 Task: Learn more about a career.
Action: Mouse moved to (638, 90)
Screenshot: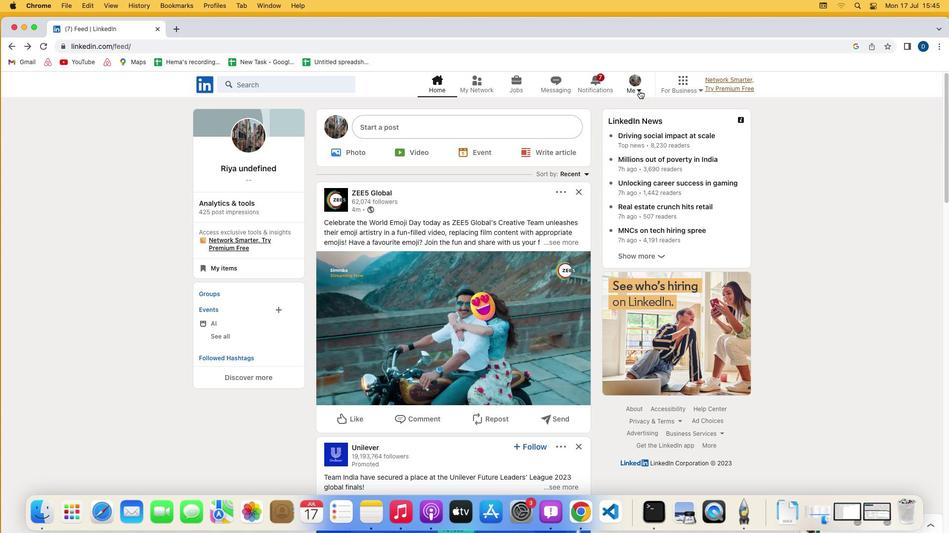 
Action: Mouse pressed left at (638, 90)
Screenshot: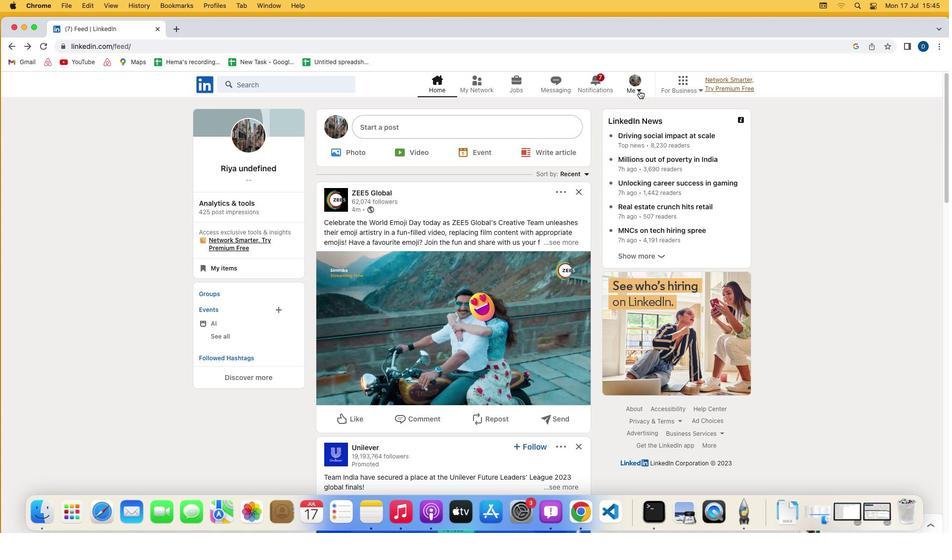 
Action: Mouse moved to (639, 90)
Screenshot: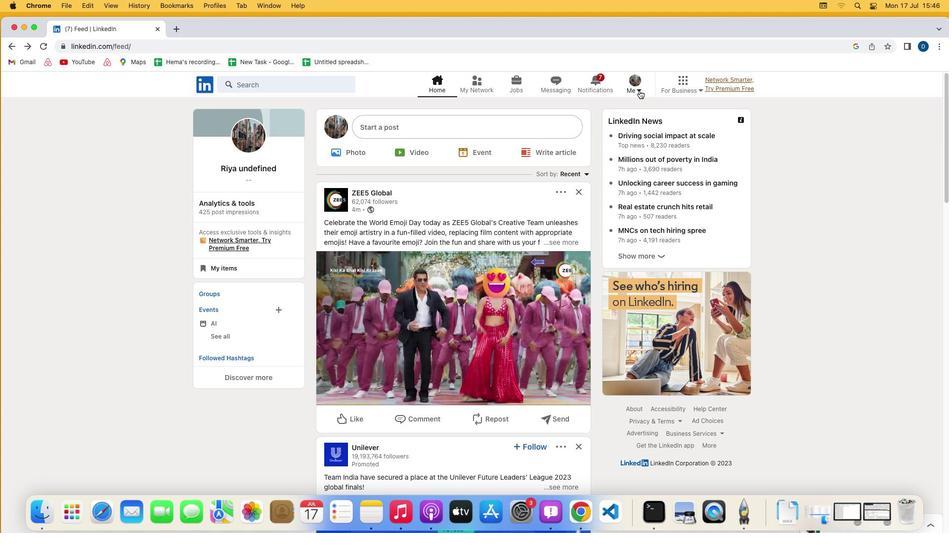 
Action: Mouse pressed left at (639, 90)
Screenshot: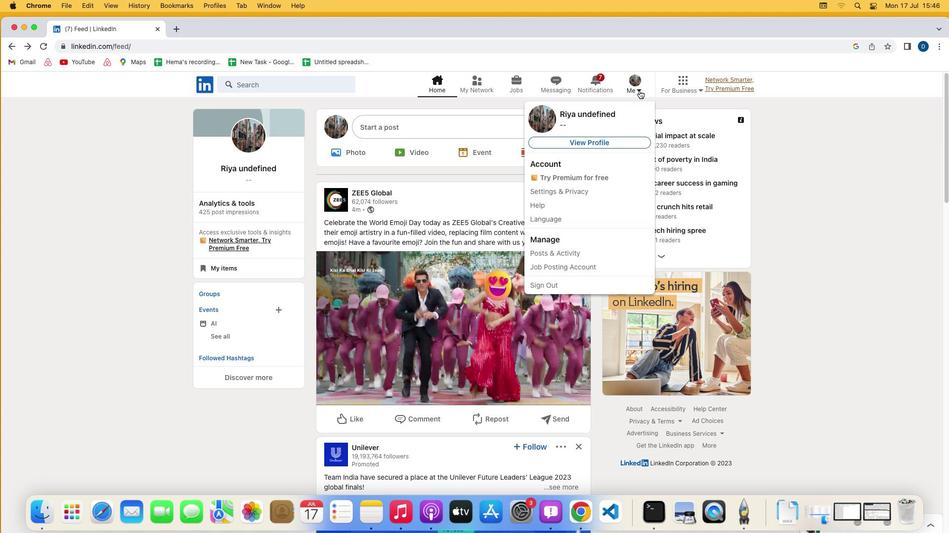 
Action: Mouse moved to (563, 191)
Screenshot: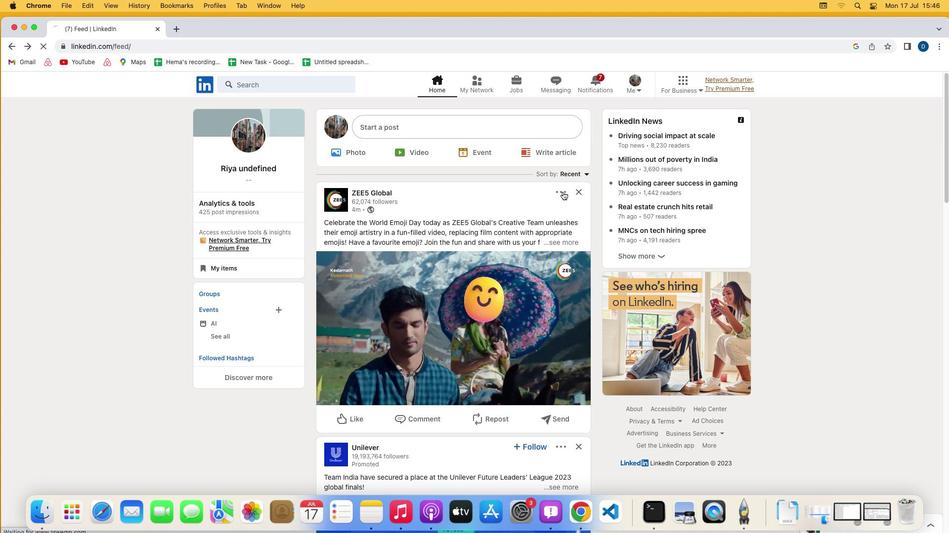 
Action: Mouse pressed left at (563, 191)
Screenshot: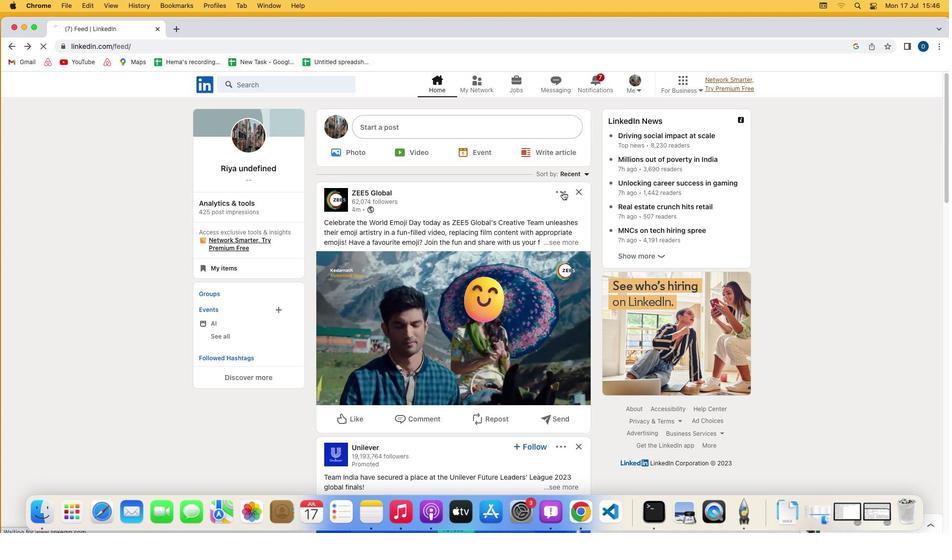 
Action: Mouse moved to (430, 315)
Screenshot: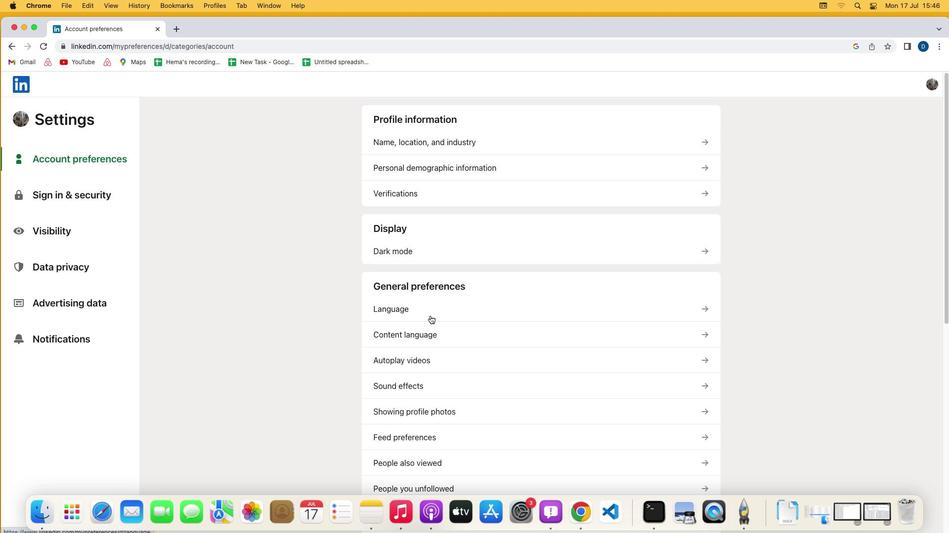 
Action: Mouse scrolled (430, 315) with delta (0, 0)
Screenshot: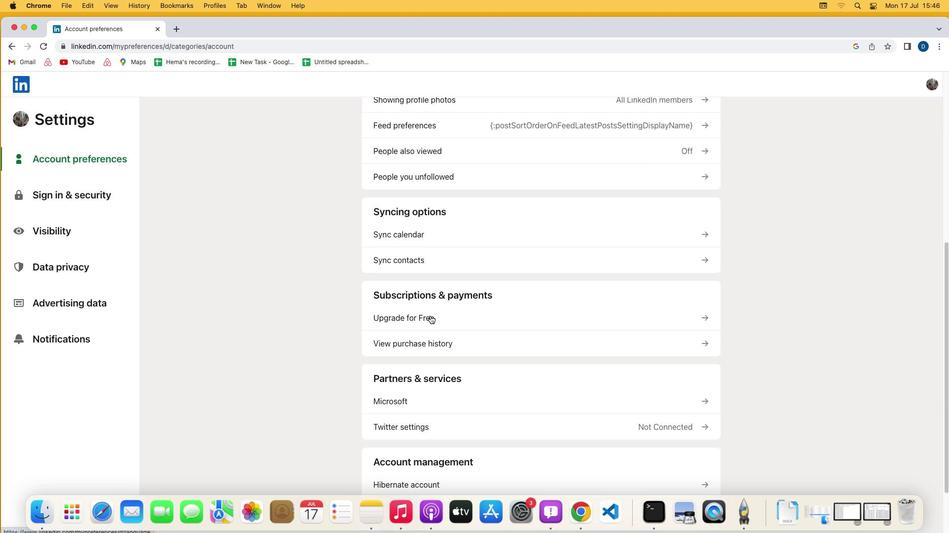 
Action: Mouse scrolled (430, 315) with delta (0, 0)
Screenshot: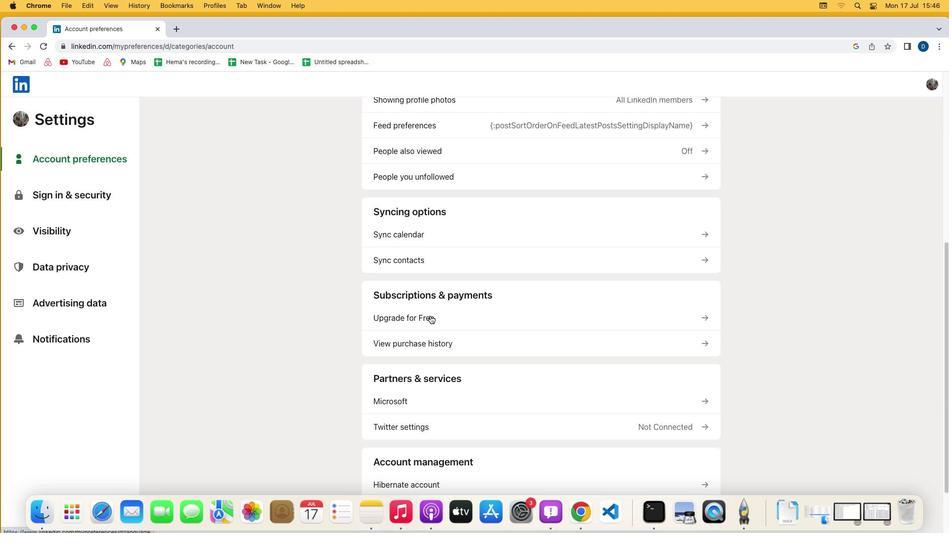 
Action: Mouse scrolled (430, 315) with delta (0, -1)
Screenshot: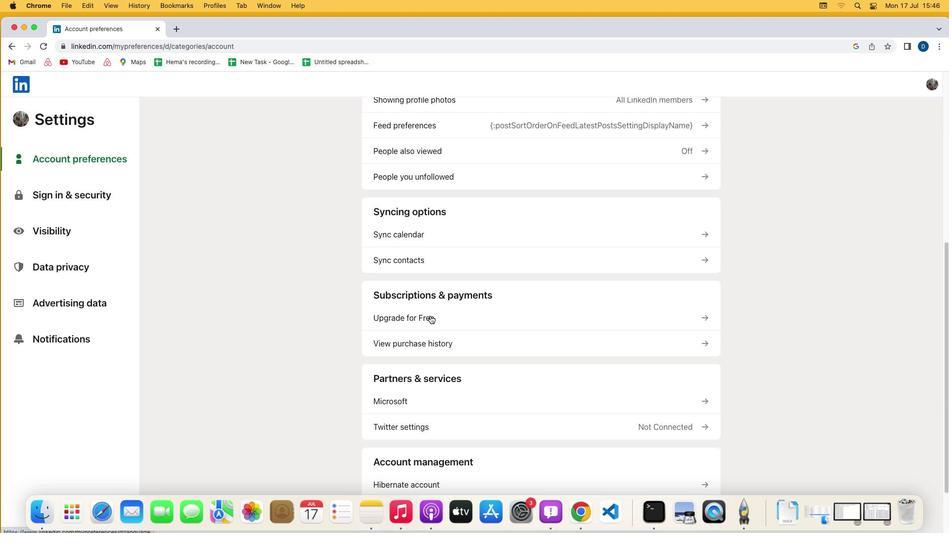
Action: Mouse scrolled (430, 315) with delta (0, -2)
Screenshot: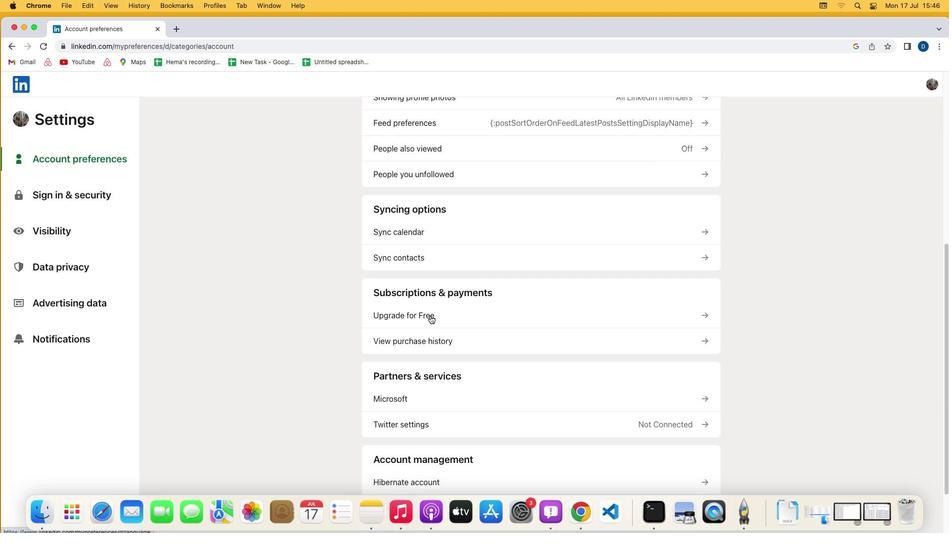 
Action: Mouse scrolled (430, 315) with delta (0, -2)
Screenshot: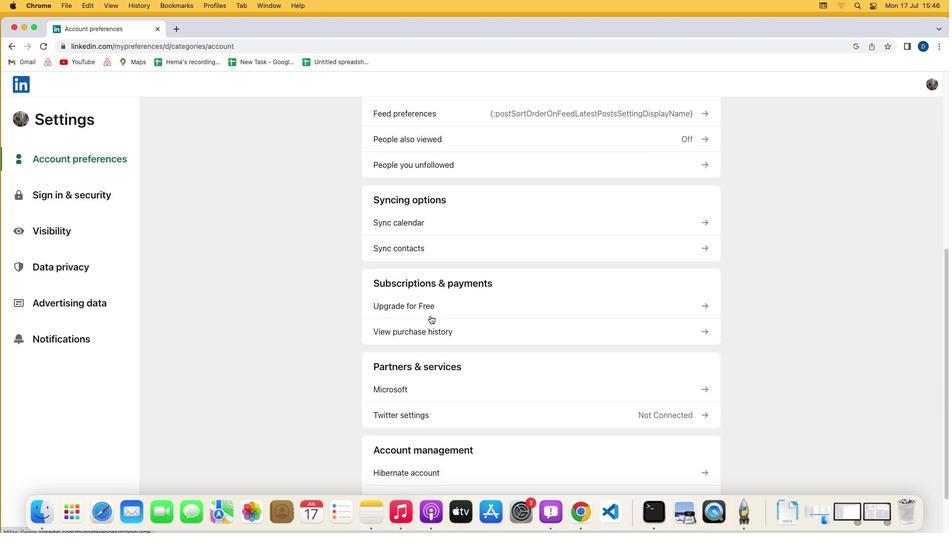 
Action: Mouse scrolled (430, 315) with delta (0, 0)
Screenshot: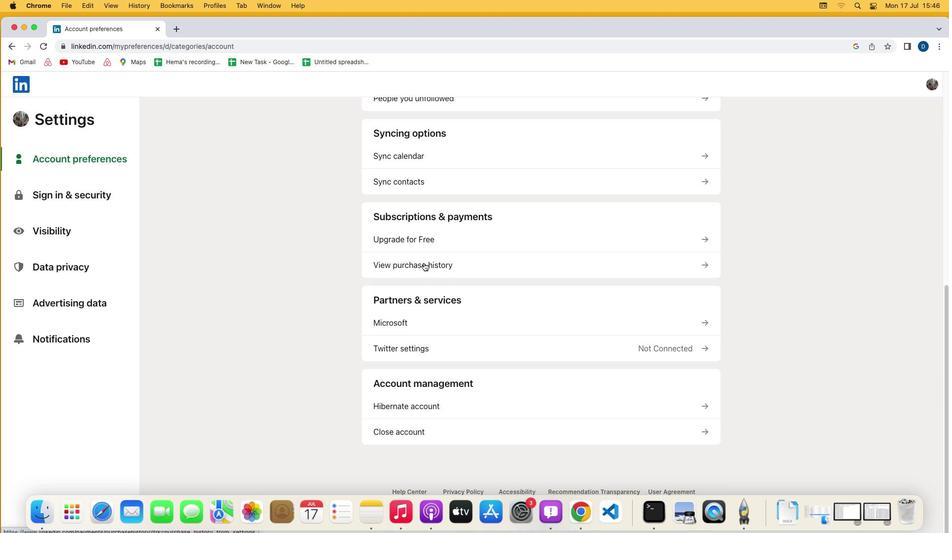
Action: Mouse scrolled (430, 315) with delta (0, 0)
Screenshot: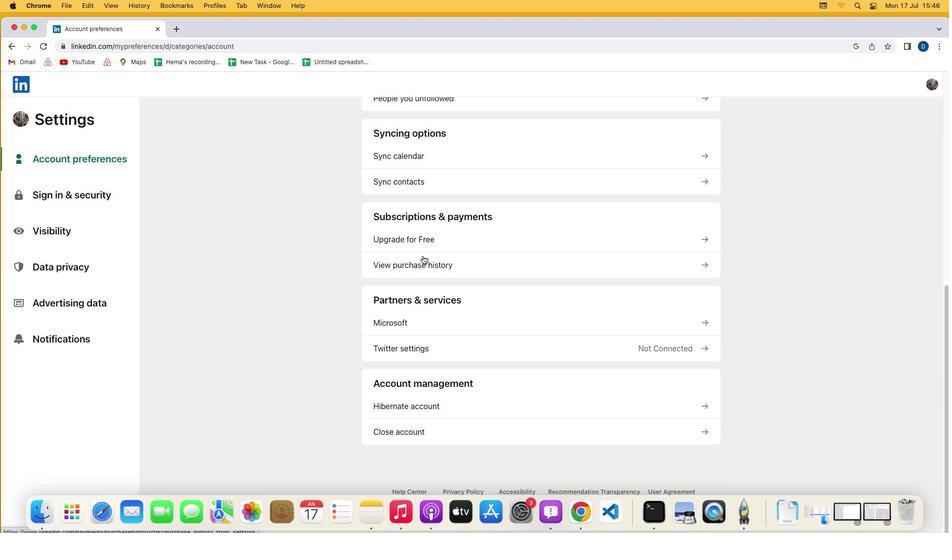 
Action: Mouse scrolled (430, 315) with delta (0, -1)
Screenshot: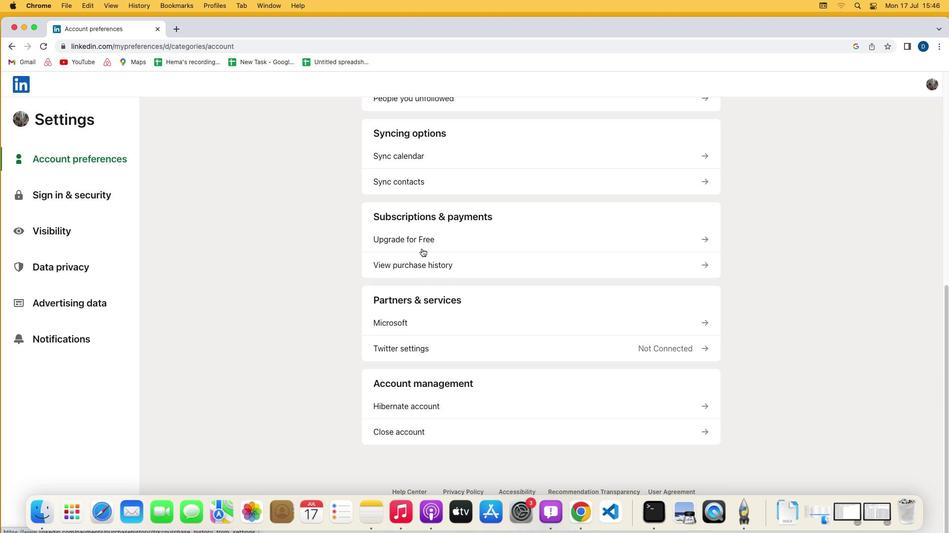 
Action: Mouse scrolled (430, 315) with delta (0, -1)
Screenshot: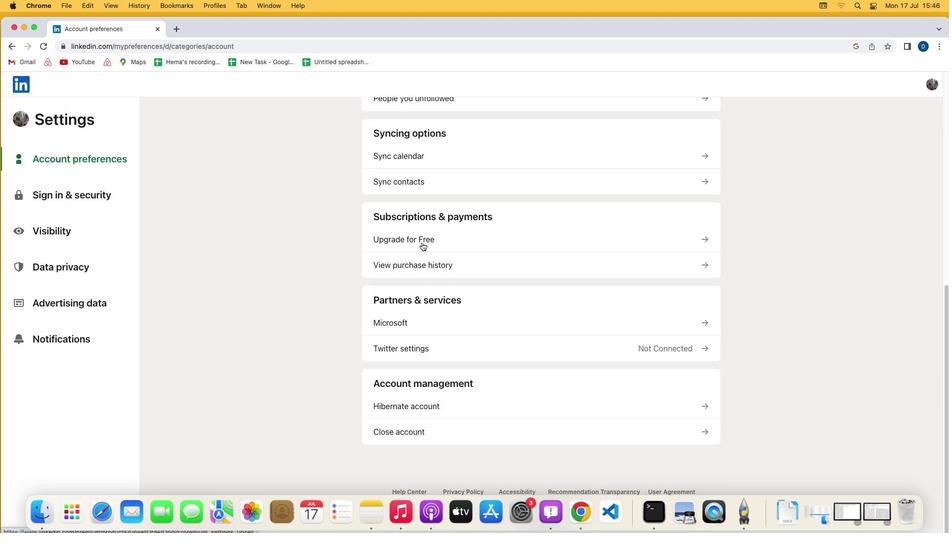 
Action: Mouse moved to (422, 242)
Screenshot: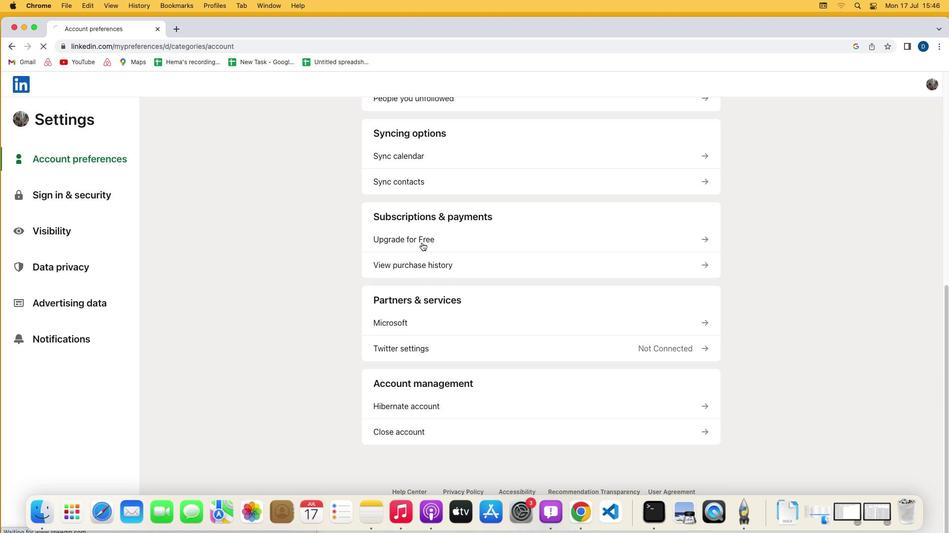 
Action: Mouse pressed left at (422, 242)
Screenshot: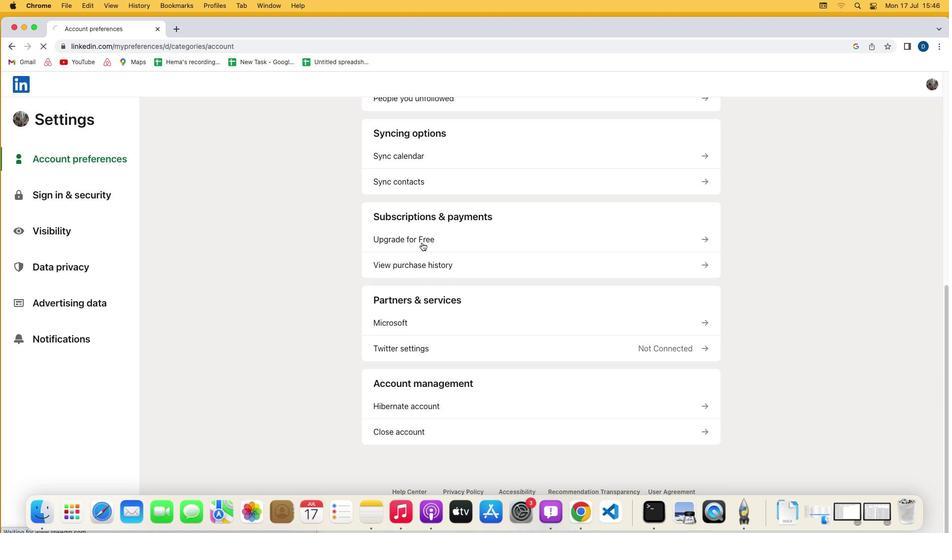 
Action: Mouse moved to (389, 294)
Screenshot: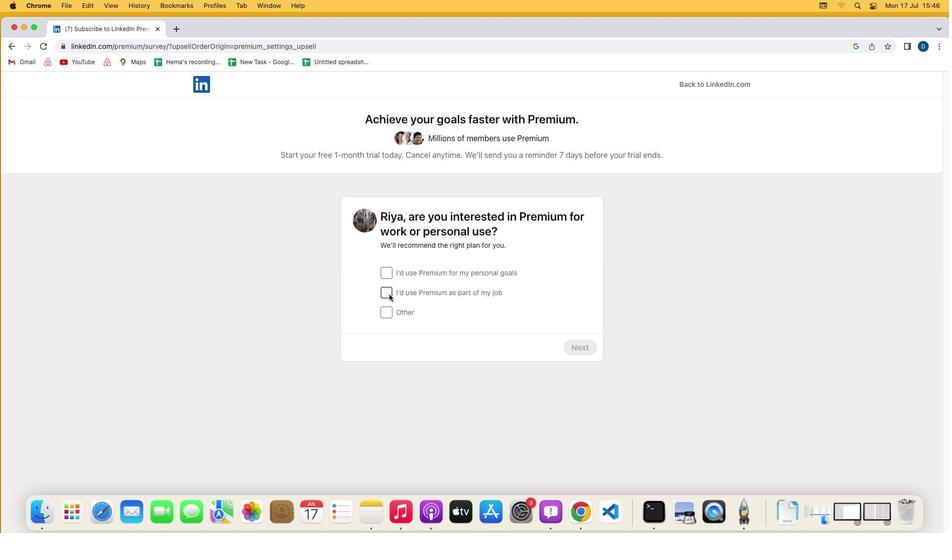 
Action: Mouse pressed left at (389, 294)
Screenshot: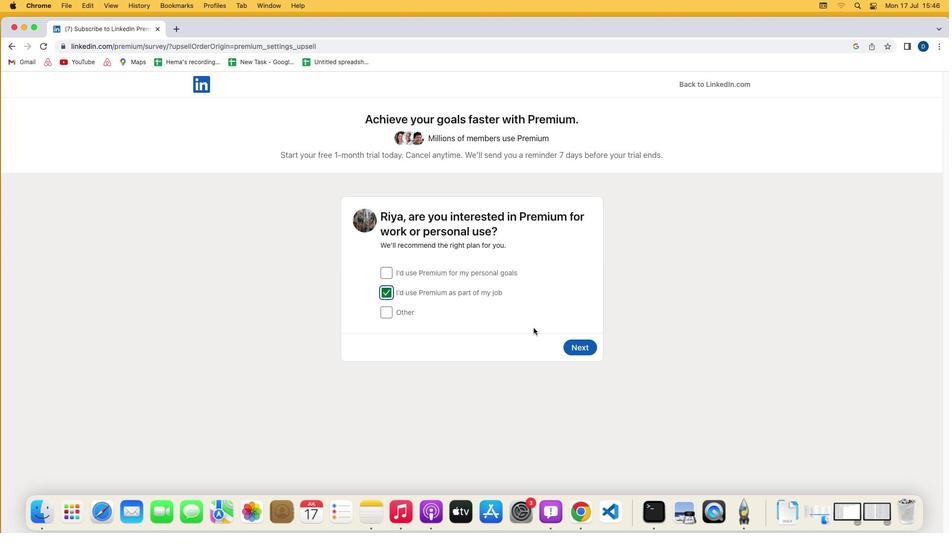 
Action: Mouse moved to (579, 347)
Screenshot: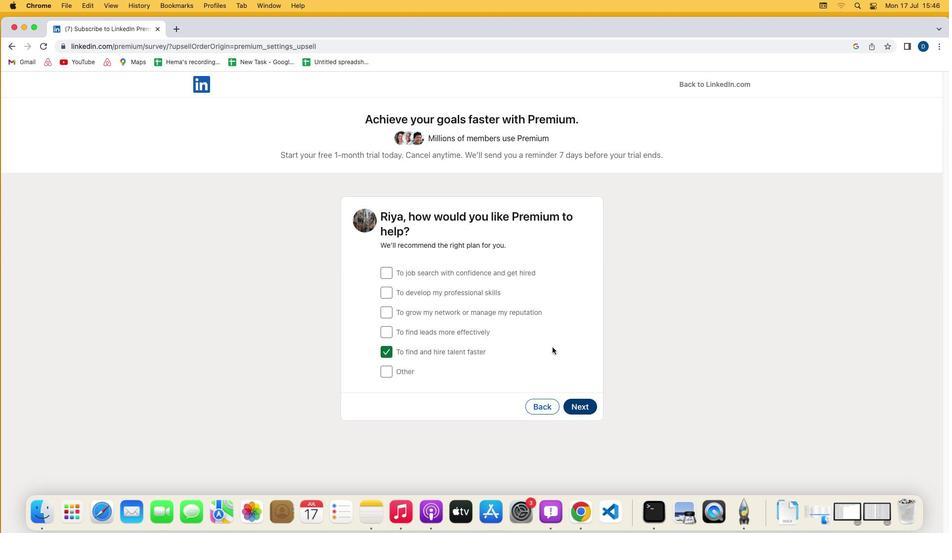 
Action: Mouse pressed left at (579, 347)
Screenshot: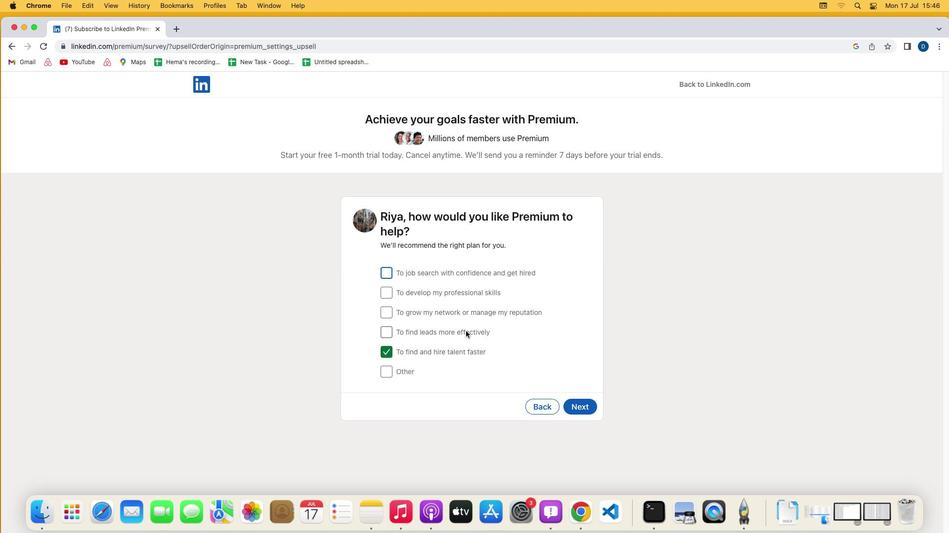 
Action: Mouse moved to (575, 411)
Screenshot: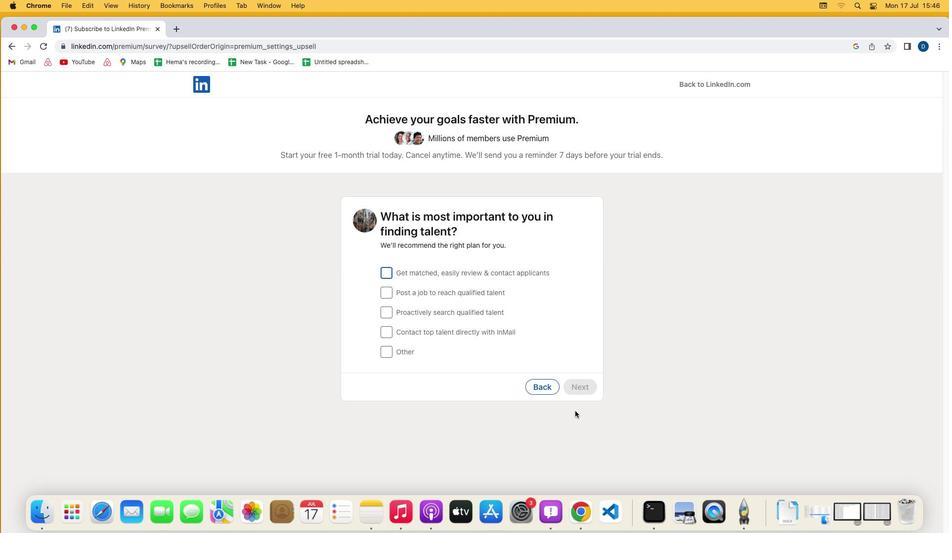 
Action: Mouse pressed left at (575, 411)
Screenshot: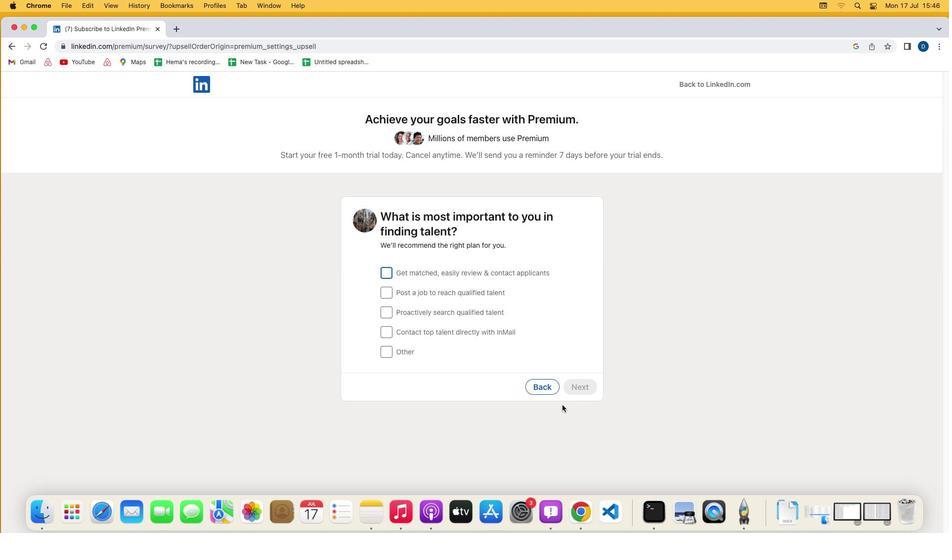 
Action: Mouse moved to (383, 272)
Screenshot: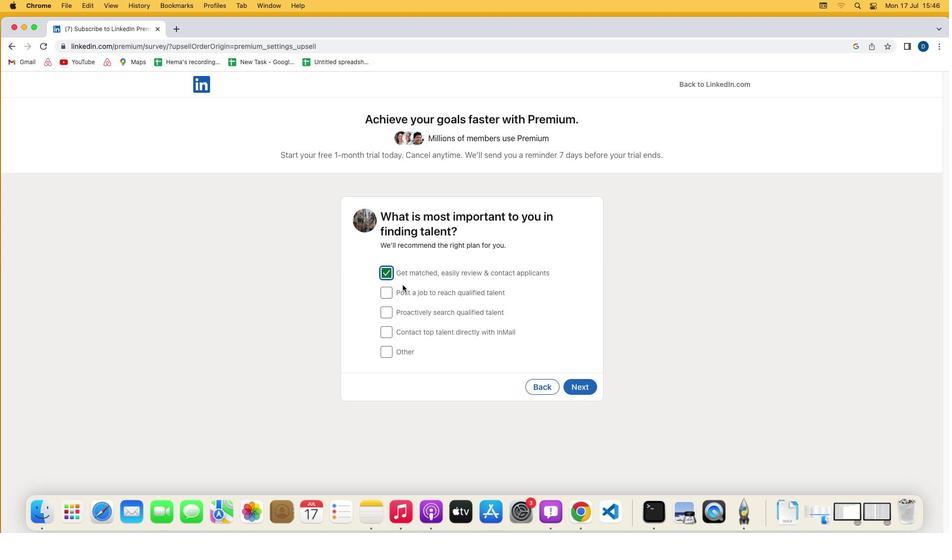 
Action: Mouse pressed left at (383, 272)
Screenshot: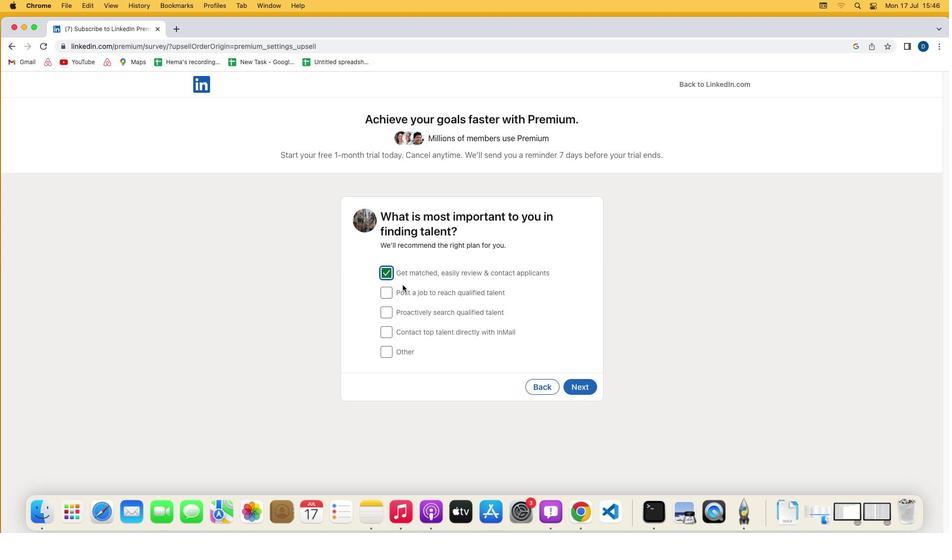 
Action: Mouse moved to (575, 386)
Screenshot: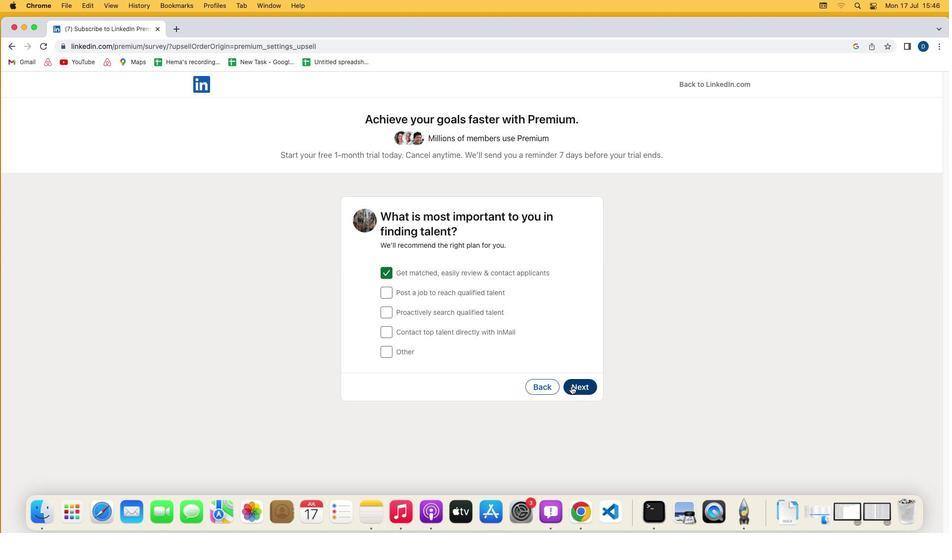 
Action: Mouse pressed left at (575, 386)
Screenshot: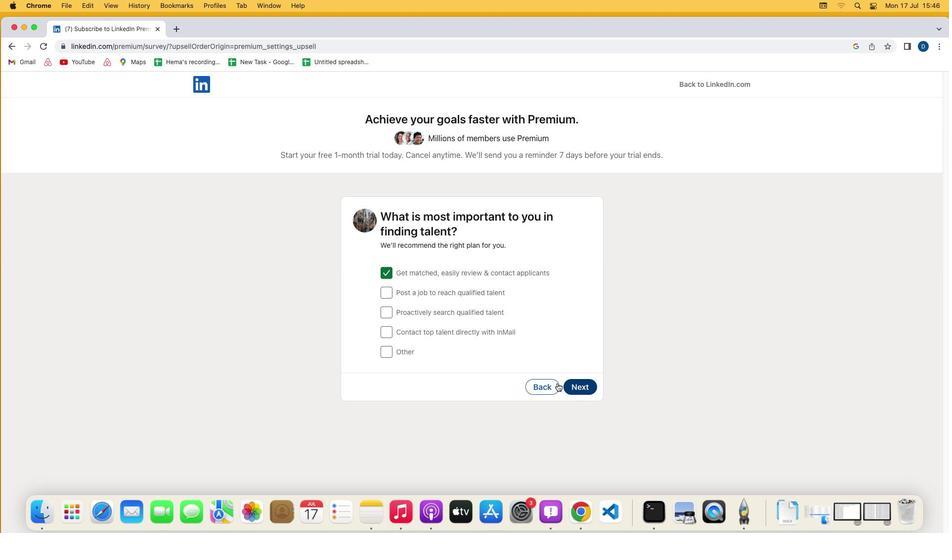 
Action: Mouse moved to (335, 386)
Screenshot: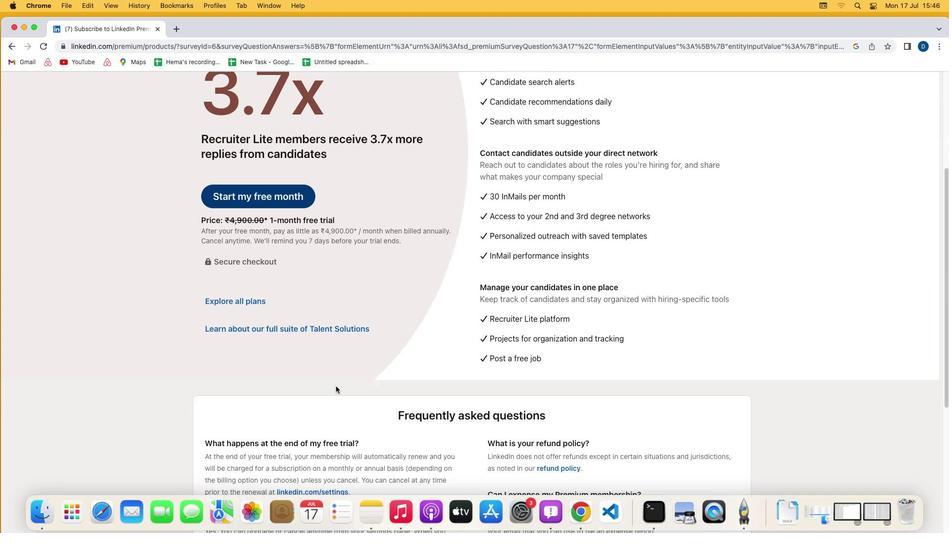 
Action: Mouse scrolled (335, 386) with delta (0, 0)
Screenshot: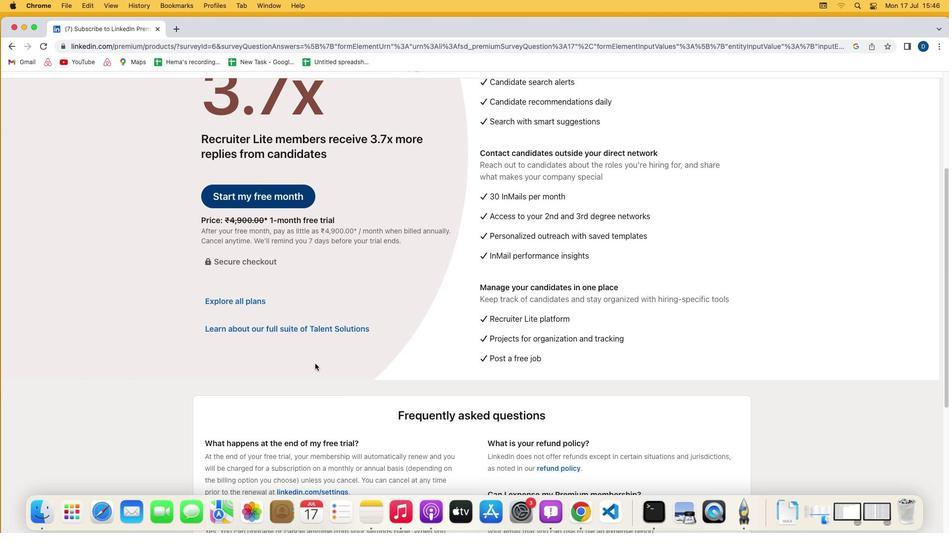 
Action: Mouse scrolled (335, 386) with delta (0, 0)
Screenshot: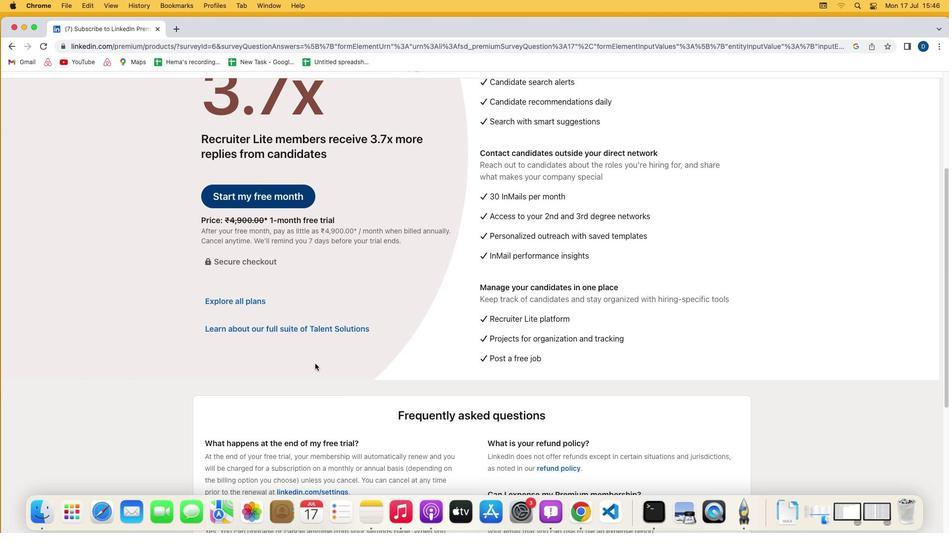 
Action: Mouse scrolled (335, 386) with delta (0, -1)
Screenshot: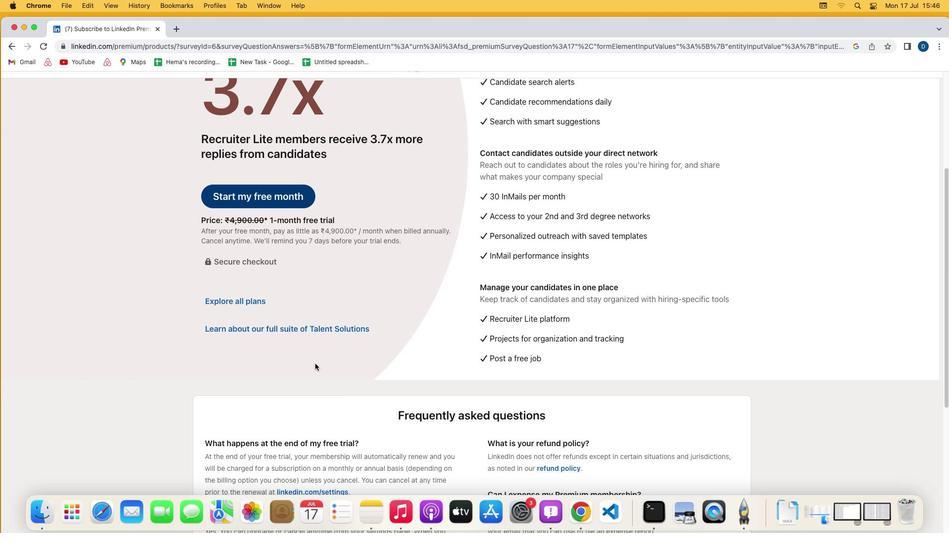 
Action: Mouse scrolled (335, 386) with delta (0, -1)
Screenshot: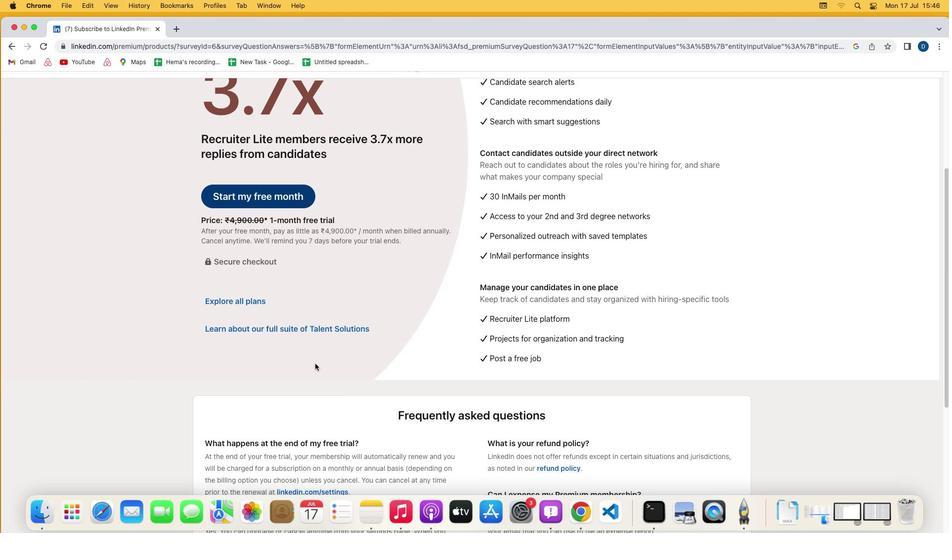 
Action: Mouse moved to (242, 302)
Screenshot: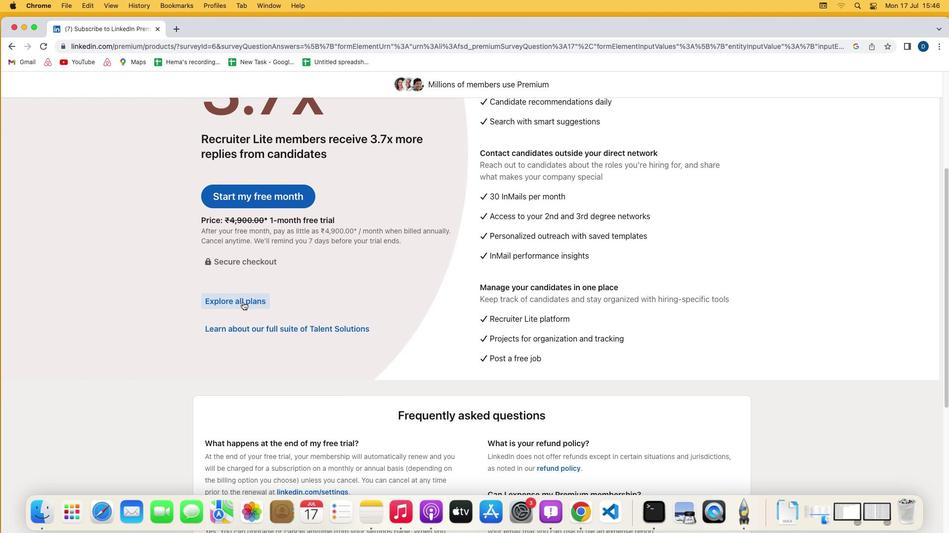 
Action: Mouse pressed left at (242, 302)
Screenshot: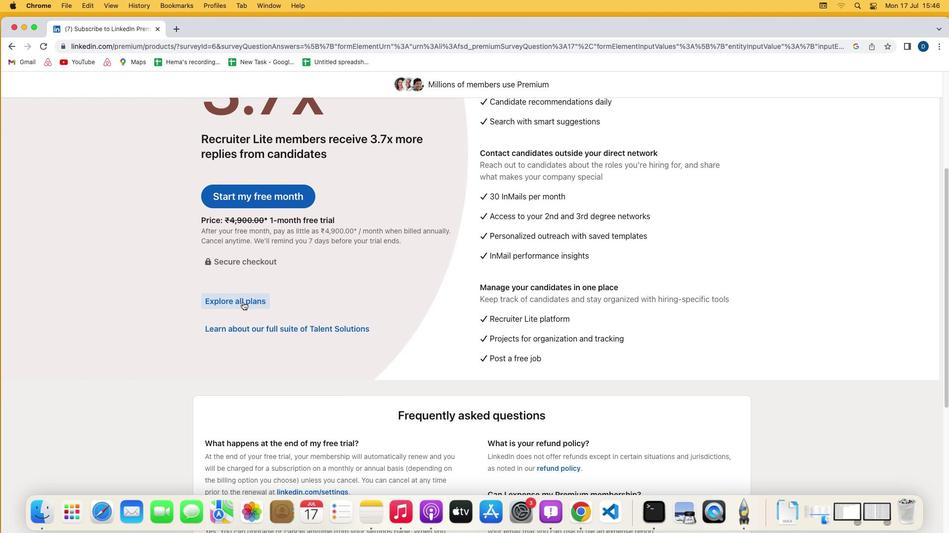 
Action: Mouse moved to (257, 410)
Screenshot: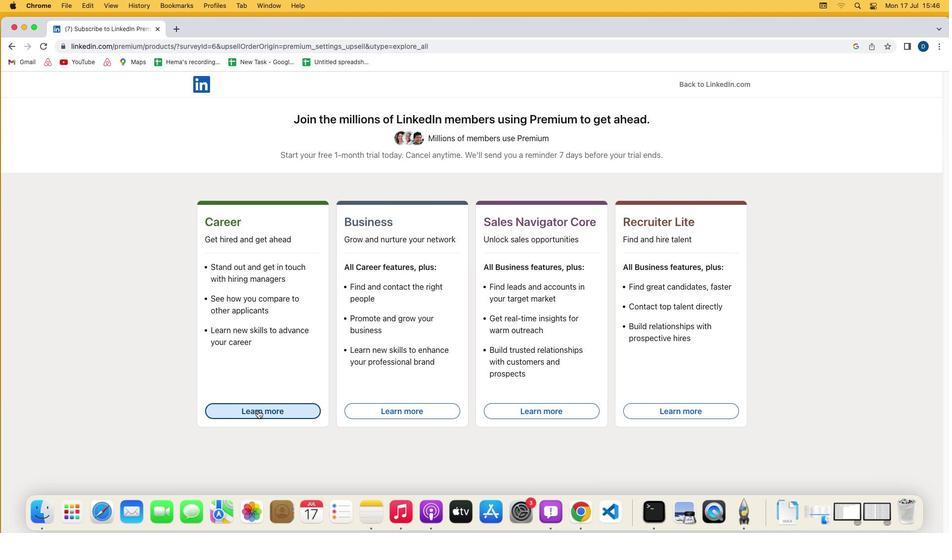 
Action: Mouse pressed left at (257, 410)
Screenshot: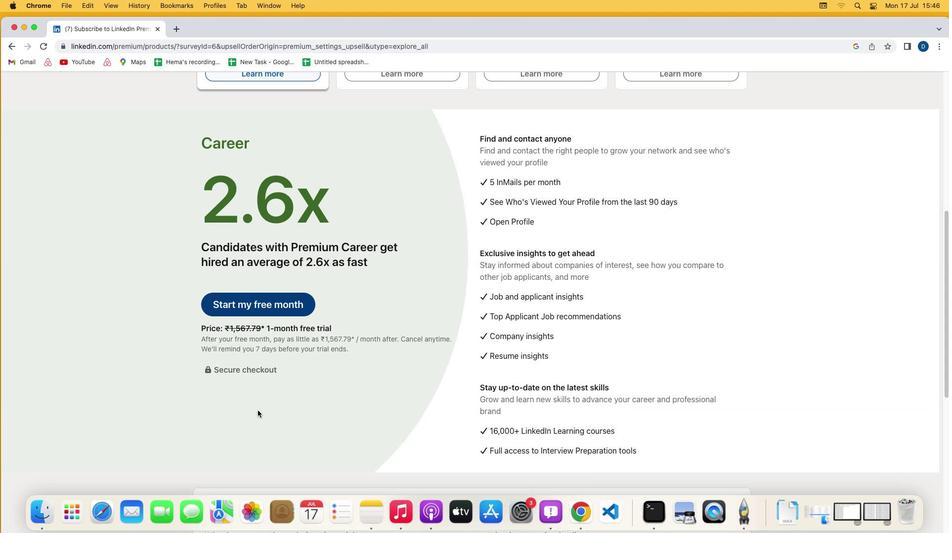 
